 Task: Create a due date automation trigger when advanced on, 2 hours after a card is due add dates not due this week.
Action: Mouse moved to (858, 246)
Screenshot: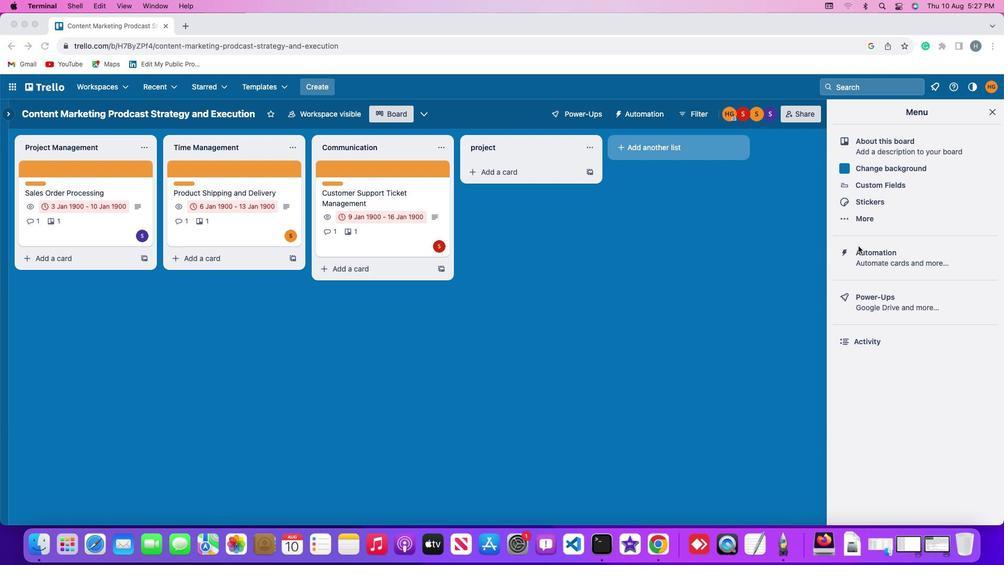 
Action: Mouse pressed left at (858, 246)
Screenshot: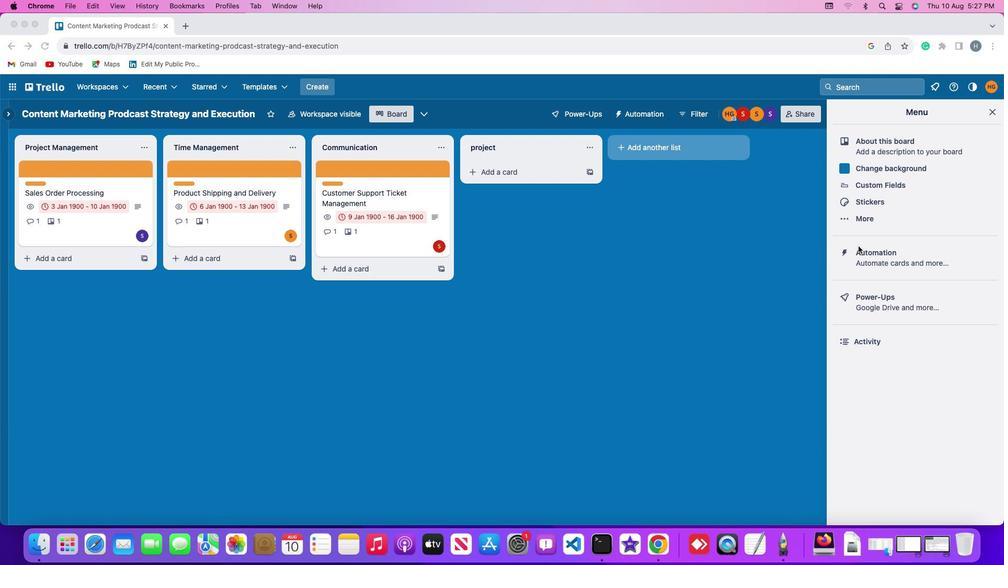 
Action: Mouse moved to (860, 250)
Screenshot: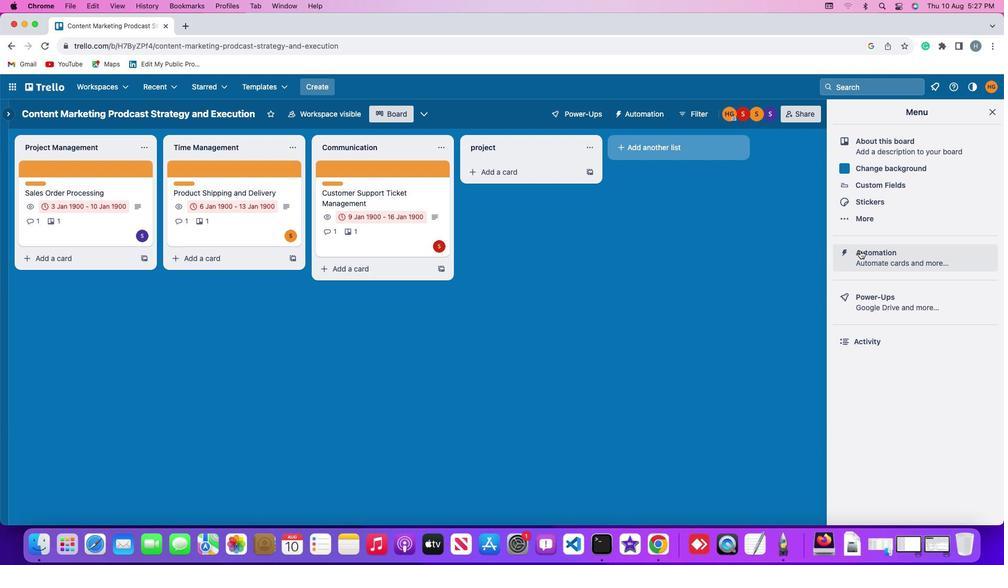 
Action: Mouse pressed left at (860, 250)
Screenshot: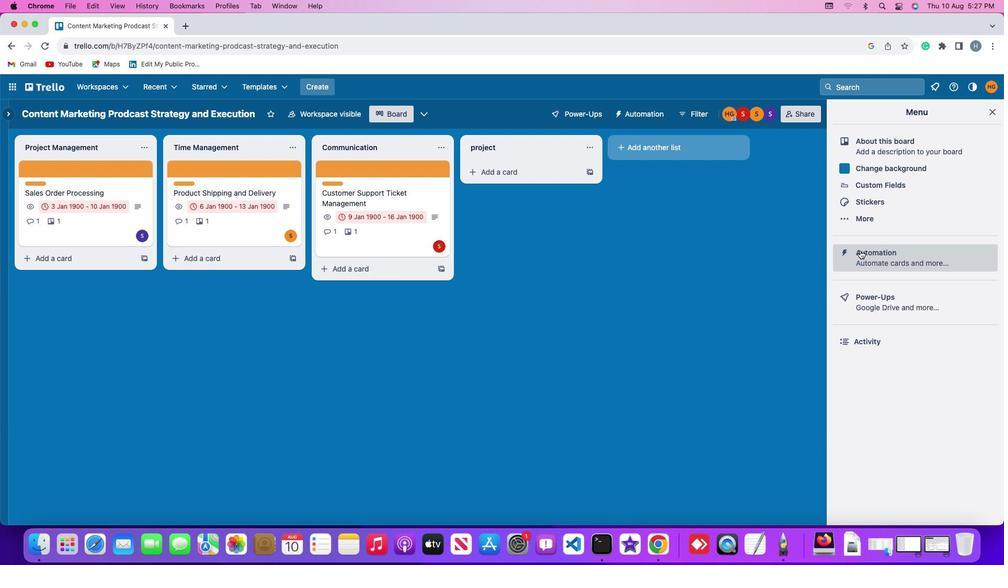 
Action: Mouse moved to (83, 252)
Screenshot: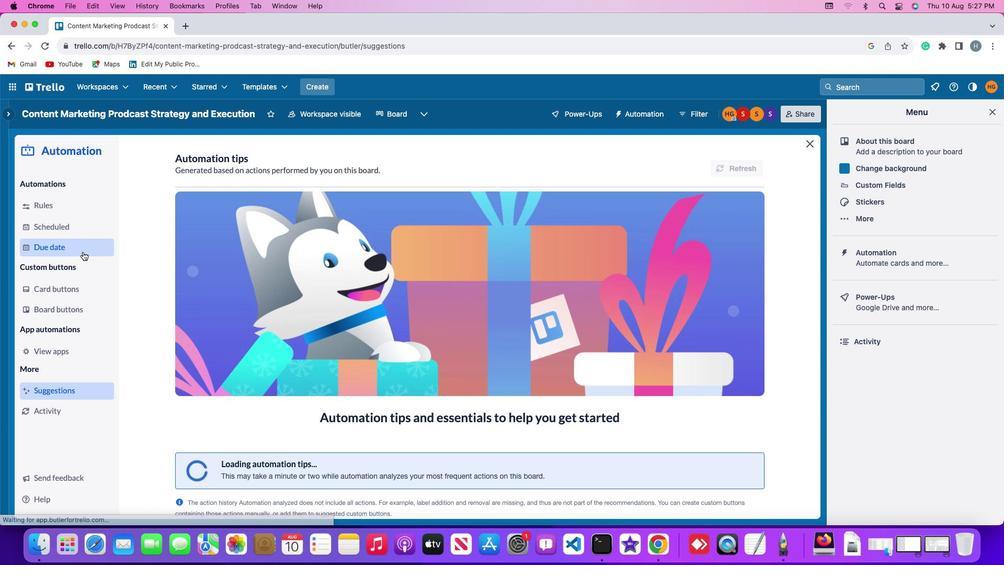 
Action: Mouse pressed left at (83, 252)
Screenshot: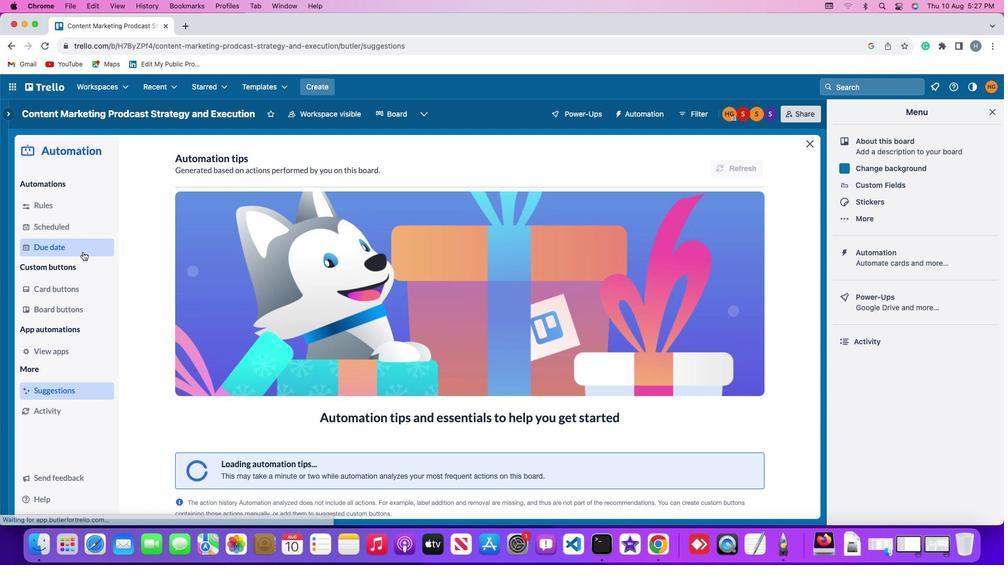 
Action: Mouse moved to (708, 159)
Screenshot: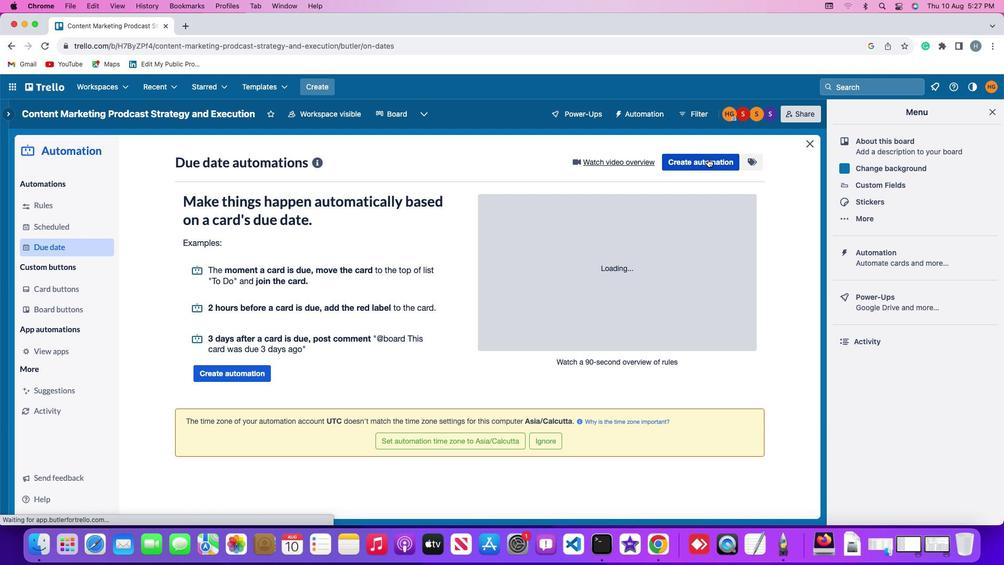
Action: Mouse pressed left at (708, 159)
Screenshot: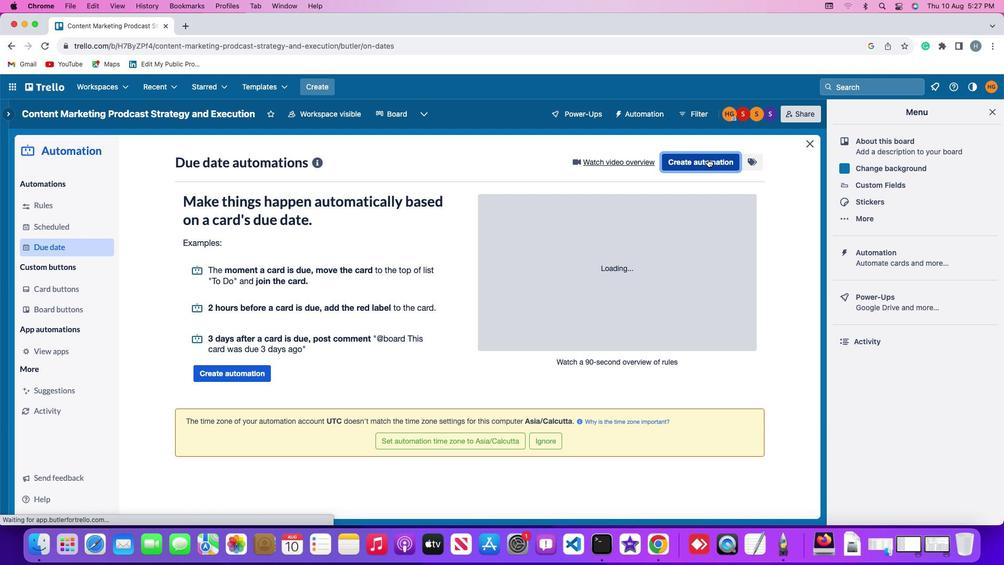 
Action: Mouse moved to (211, 261)
Screenshot: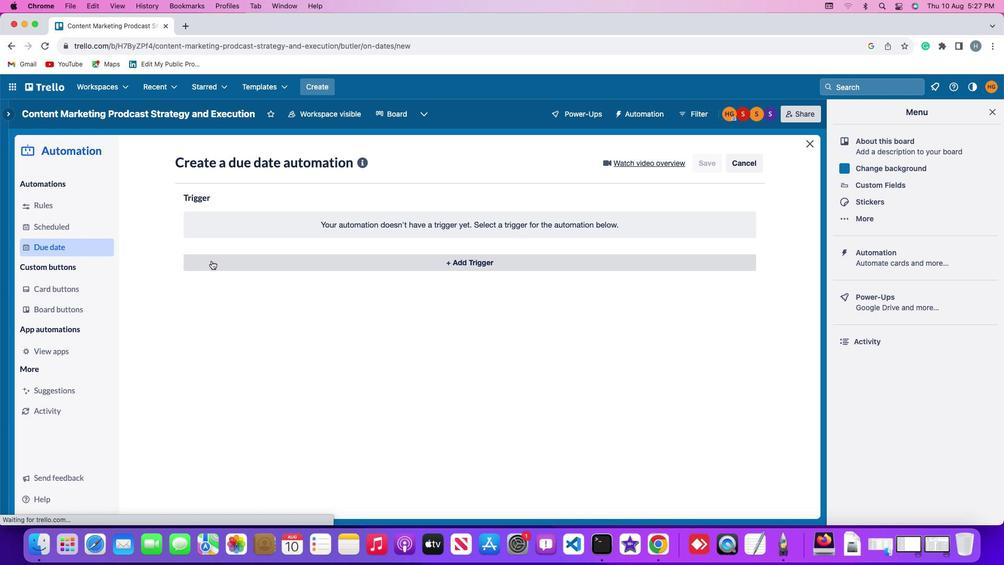 
Action: Mouse pressed left at (211, 261)
Screenshot: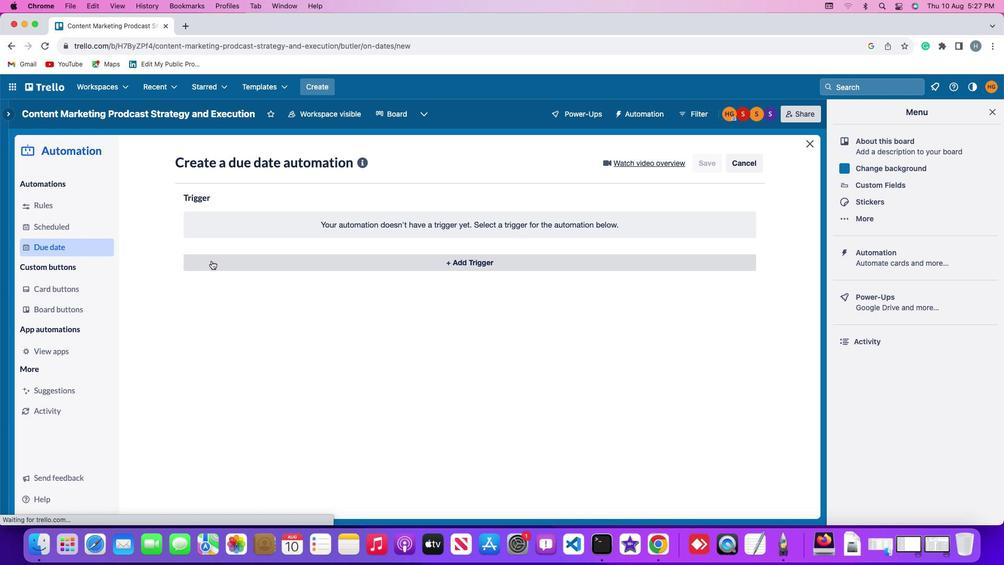 
Action: Mouse moved to (202, 418)
Screenshot: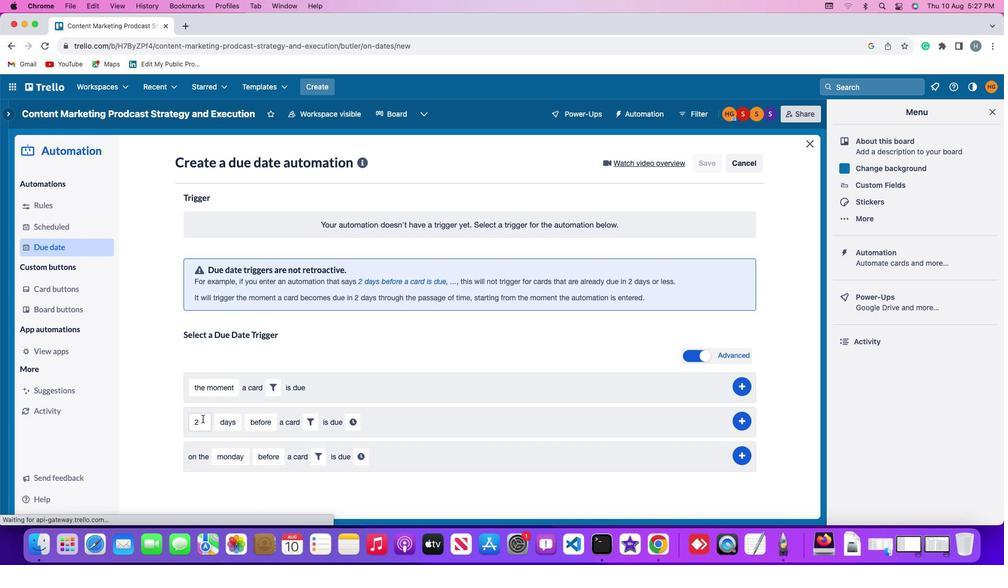 
Action: Mouse pressed left at (202, 418)
Screenshot: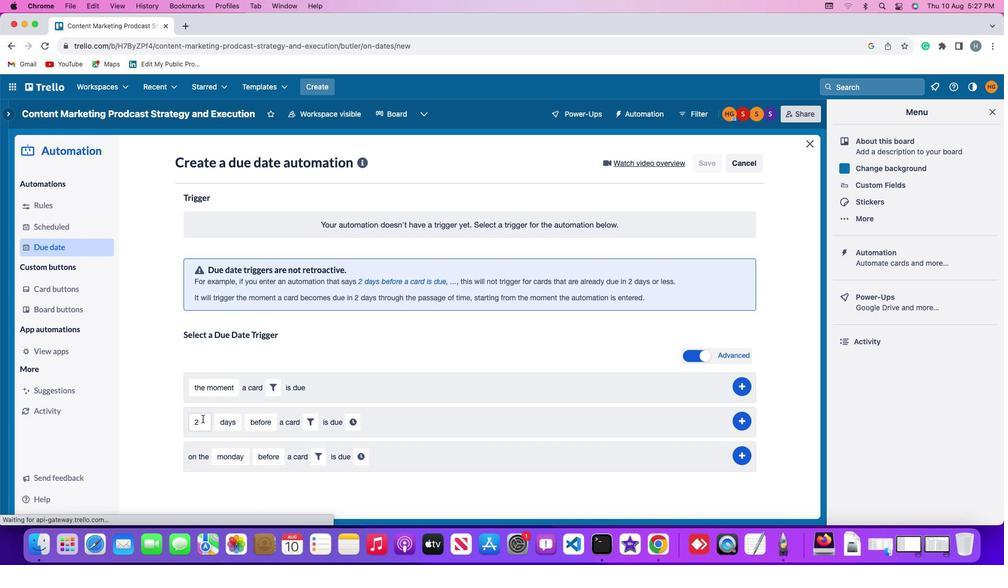
Action: Key pressed Key.backspace'2'
Screenshot: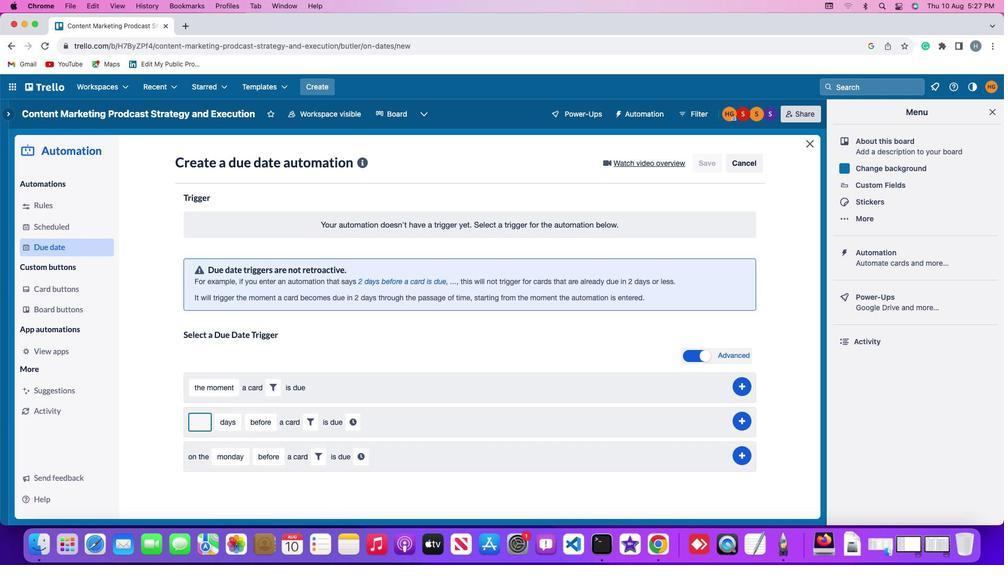 
Action: Mouse moved to (229, 418)
Screenshot: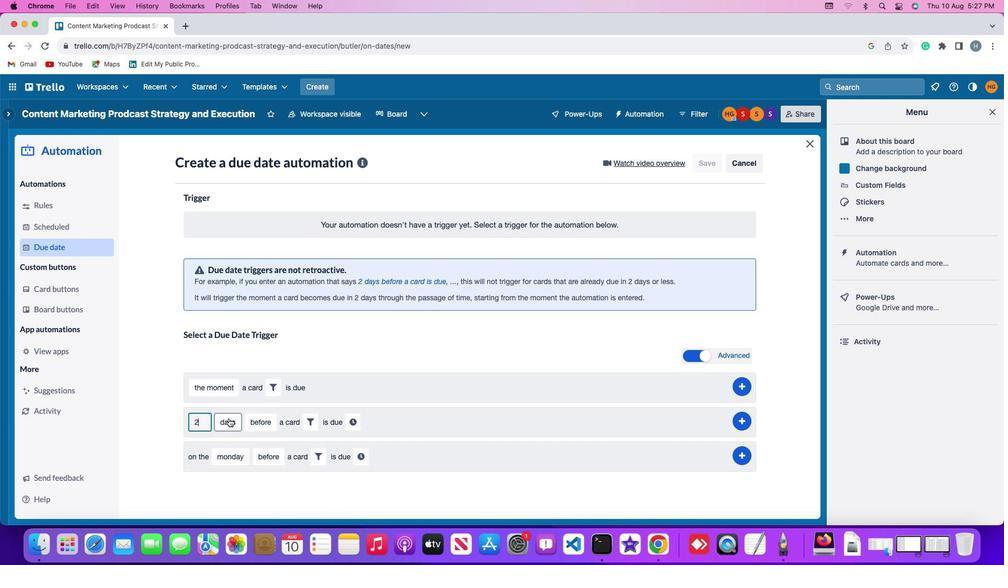 
Action: Mouse pressed left at (229, 418)
Screenshot: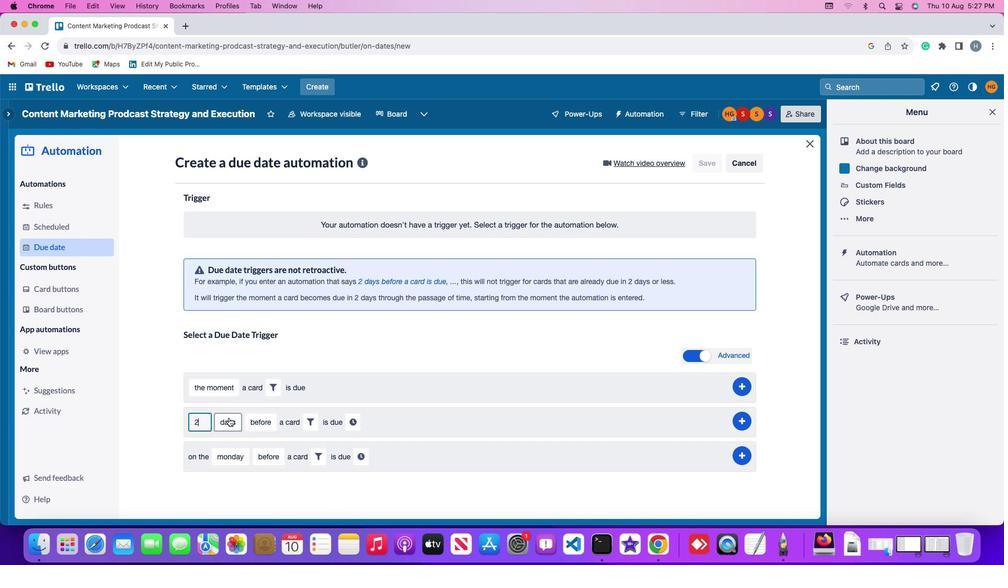 
Action: Mouse moved to (236, 481)
Screenshot: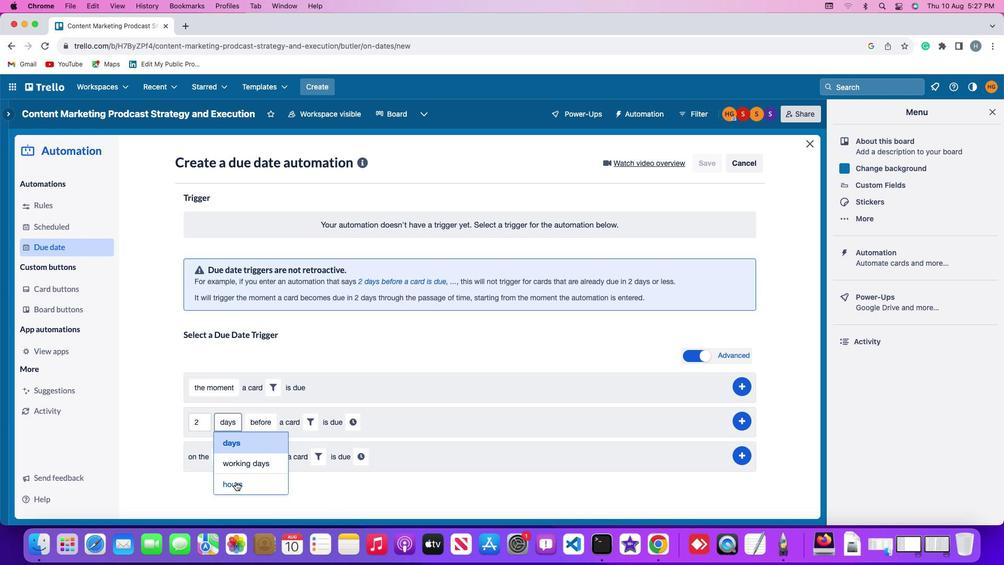 
Action: Mouse pressed left at (236, 481)
Screenshot: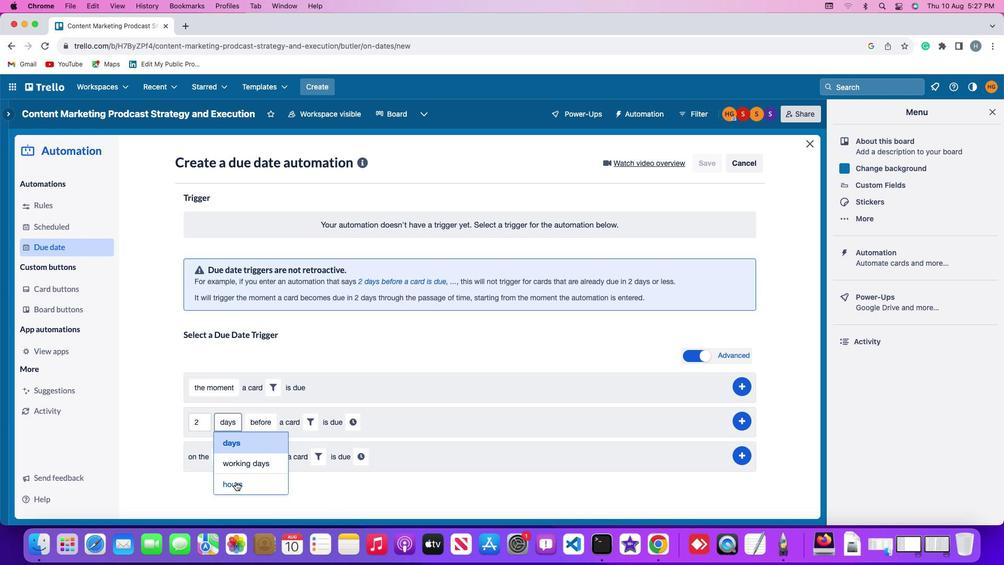 
Action: Mouse moved to (262, 418)
Screenshot: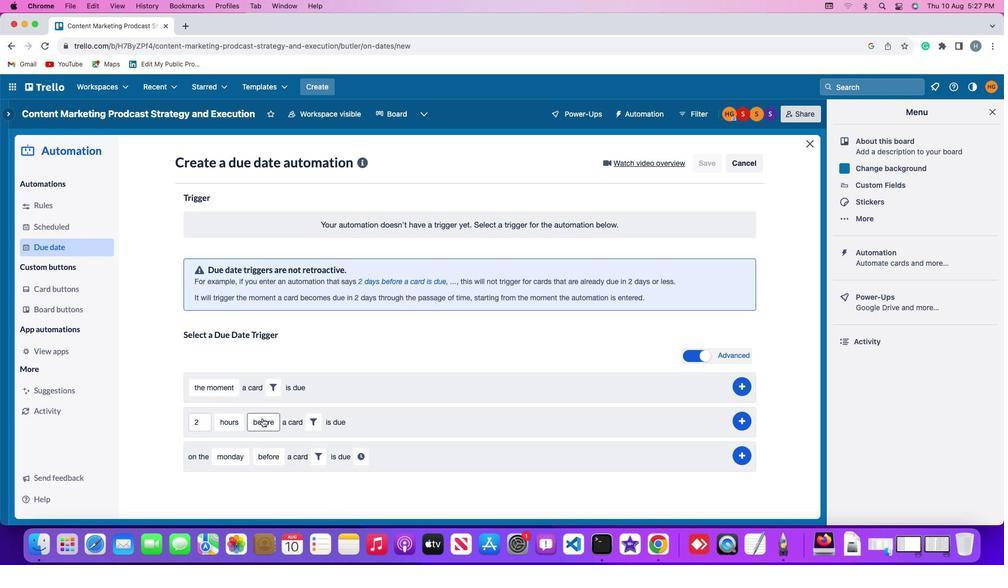 
Action: Mouse pressed left at (262, 418)
Screenshot: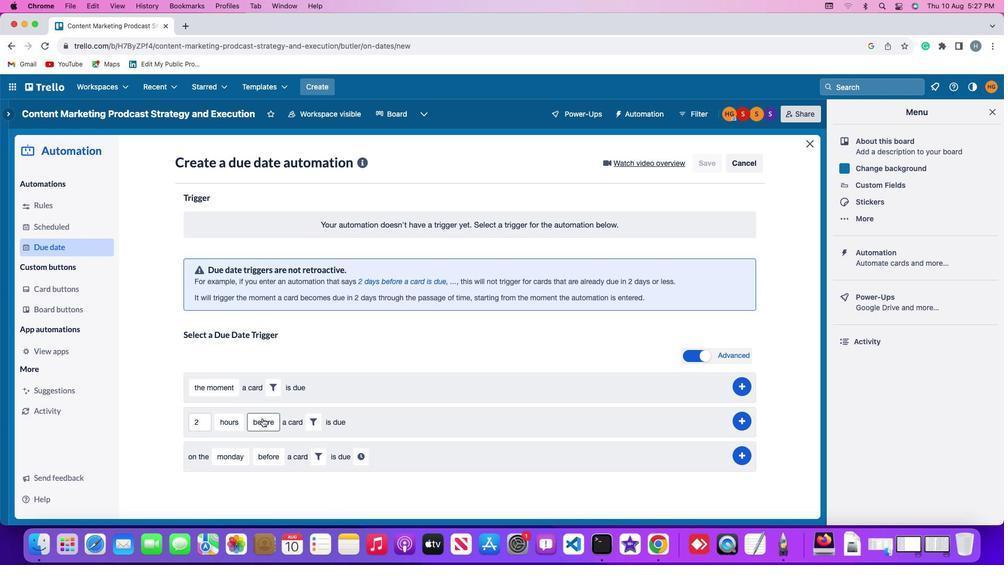 
Action: Mouse moved to (274, 463)
Screenshot: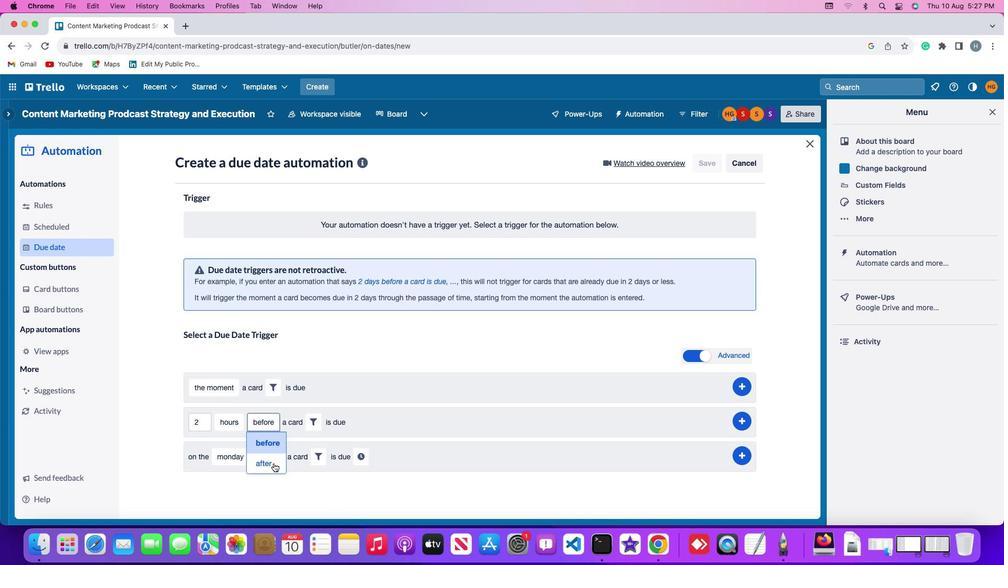 
Action: Mouse pressed left at (274, 463)
Screenshot: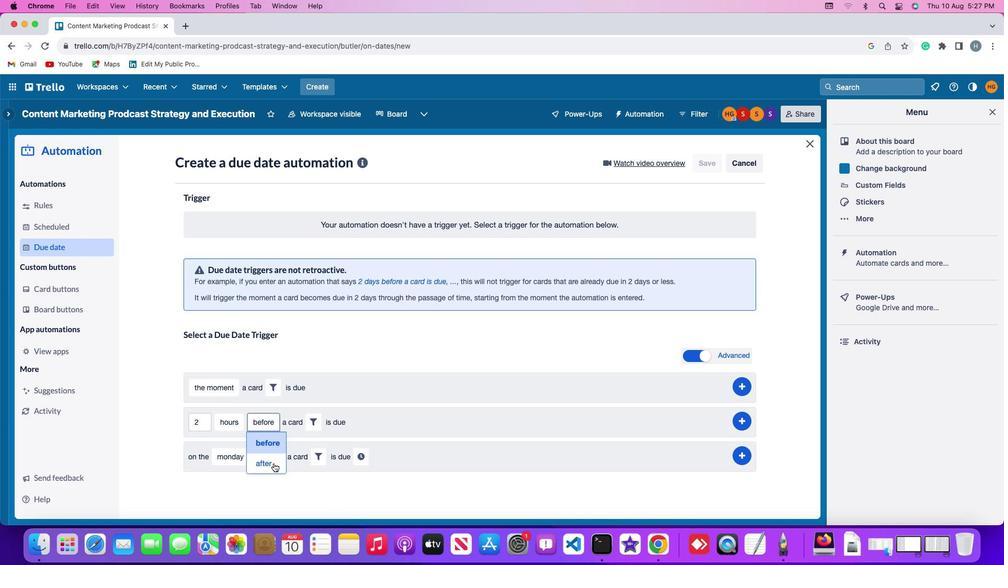 
Action: Mouse moved to (312, 425)
Screenshot: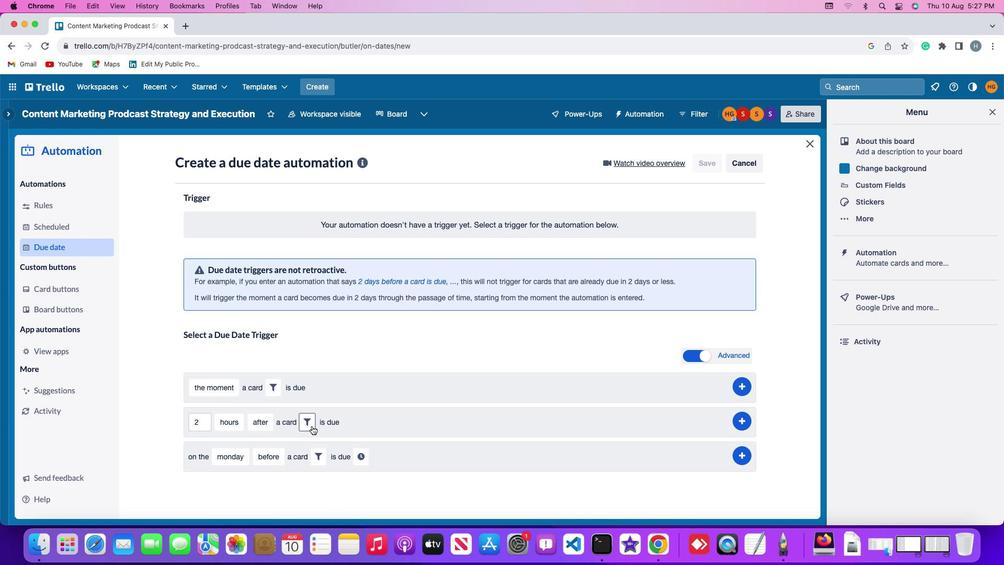 
Action: Mouse pressed left at (312, 425)
Screenshot: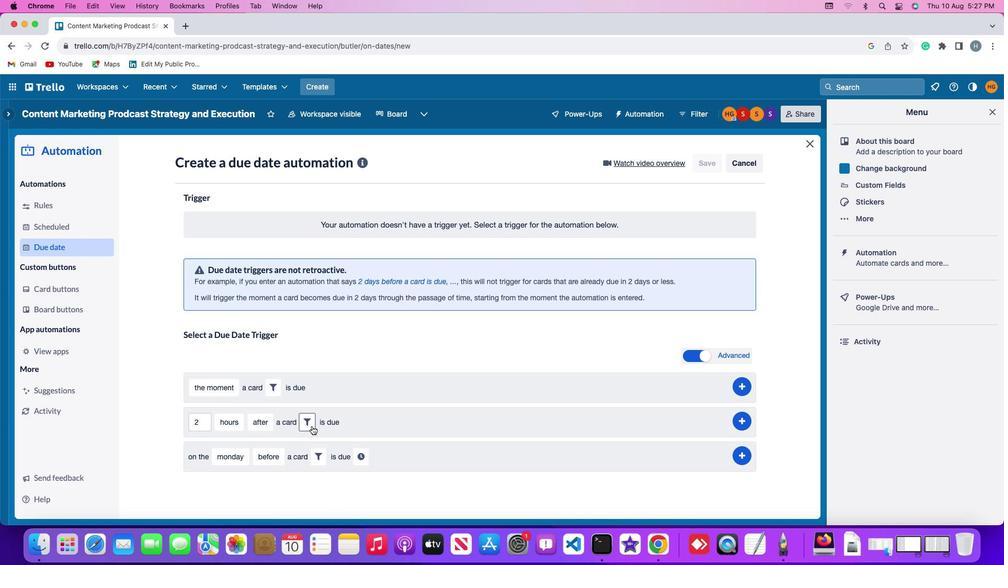 
Action: Mouse moved to (365, 458)
Screenshot: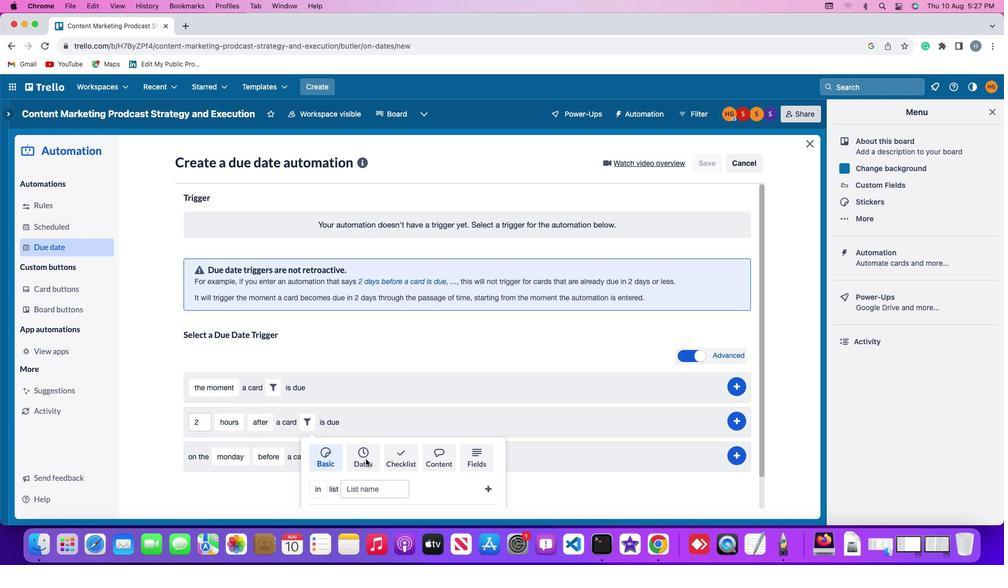 
Action: Mouse pressed left at (365, 458)
Screenshot: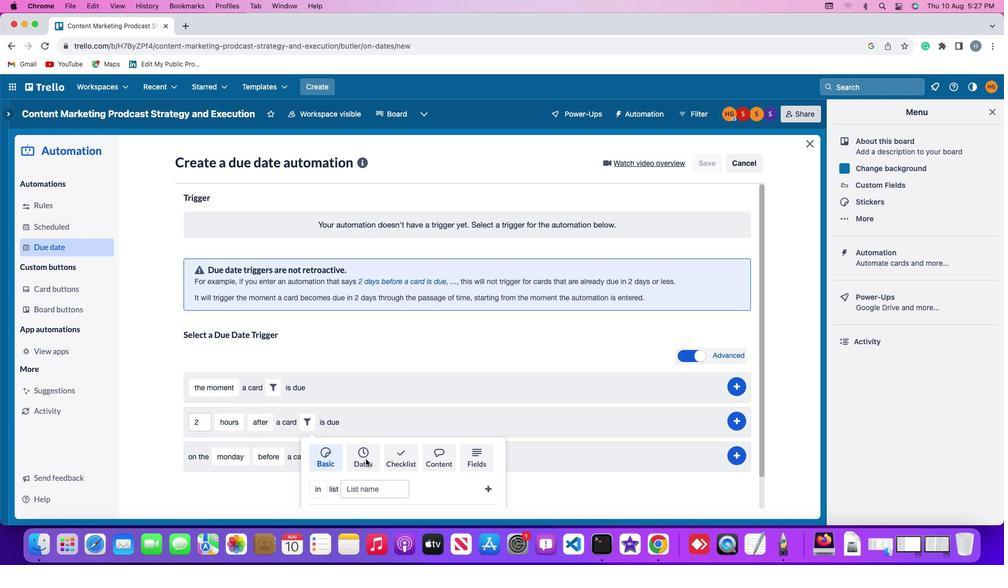 
Action: Mouse moved to (283, 483)
Screenshot: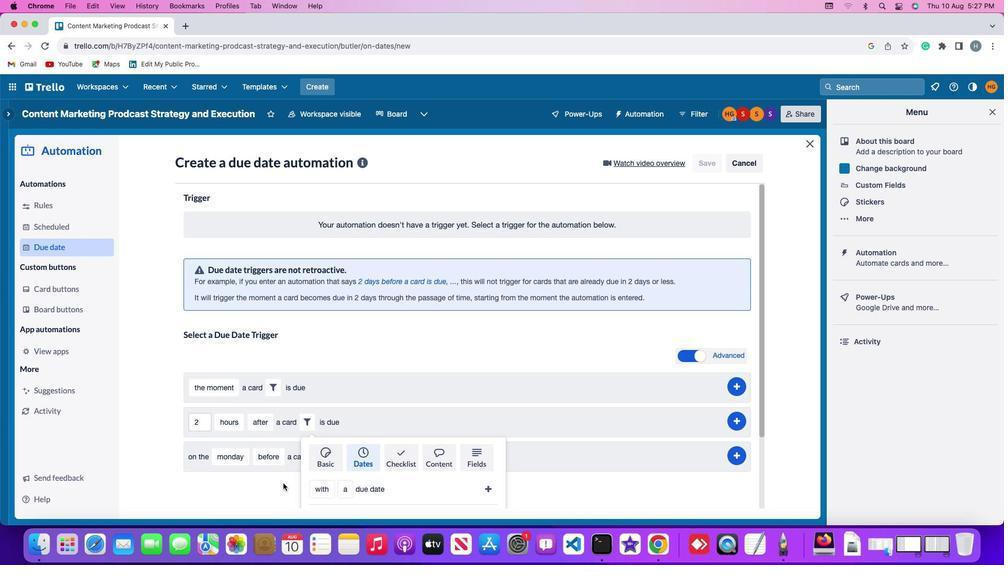 
Action: Mouse scrolled (283, 483) with delta (0, 0)
Screenshot: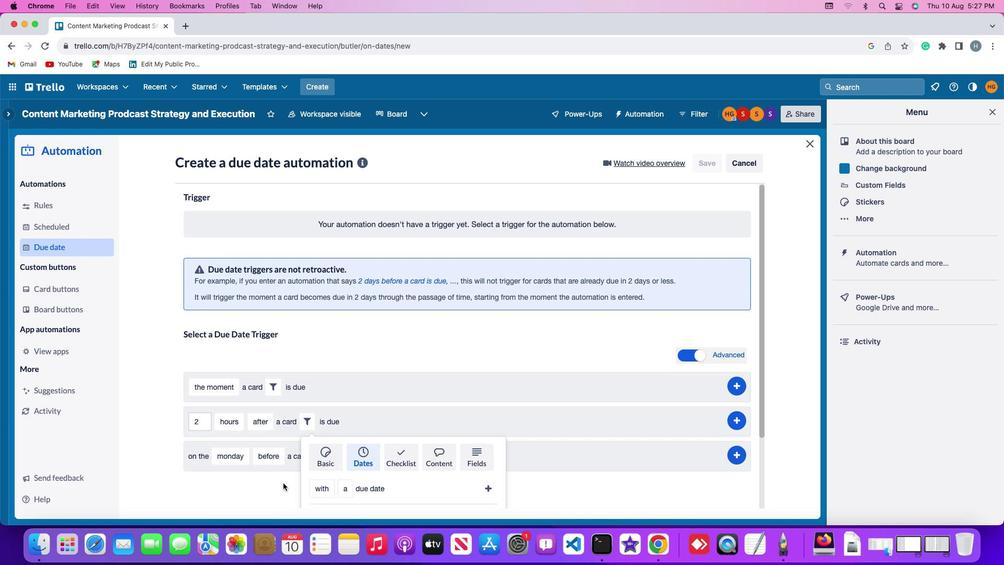 
Action: Mouse scrolled (283, 483) with delta (0, 0)
Screenshot: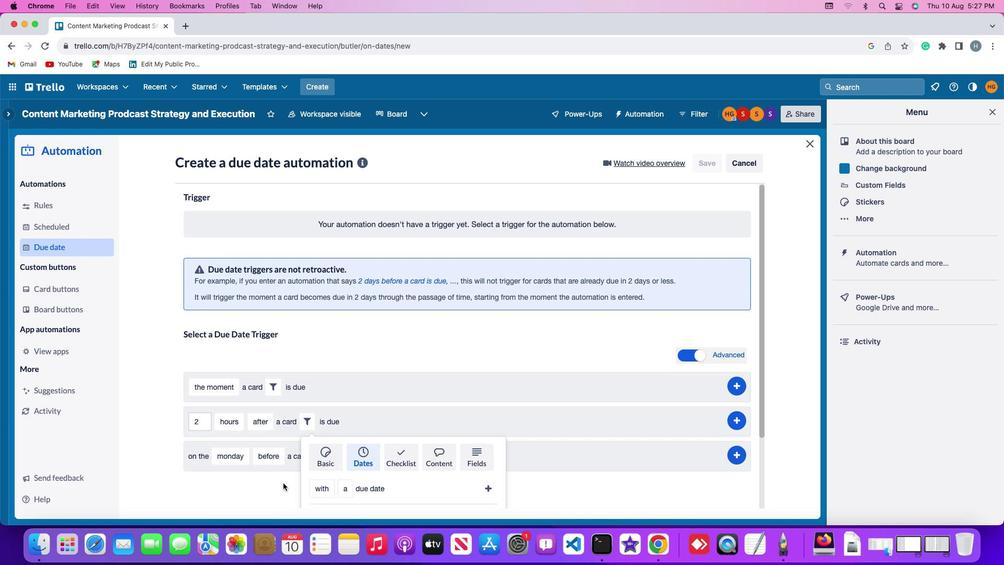 
Action: Mouse scrolled (283, 483) with delta (0, -1)
Screenshot: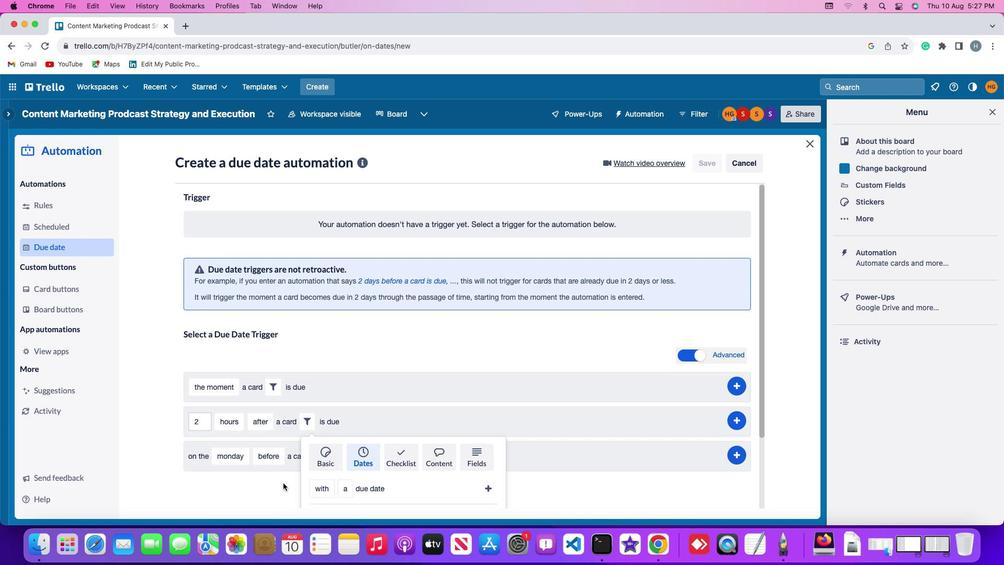 
Action: Mouse scrolled (283, 483) with delta (0, -2)
Screenshot: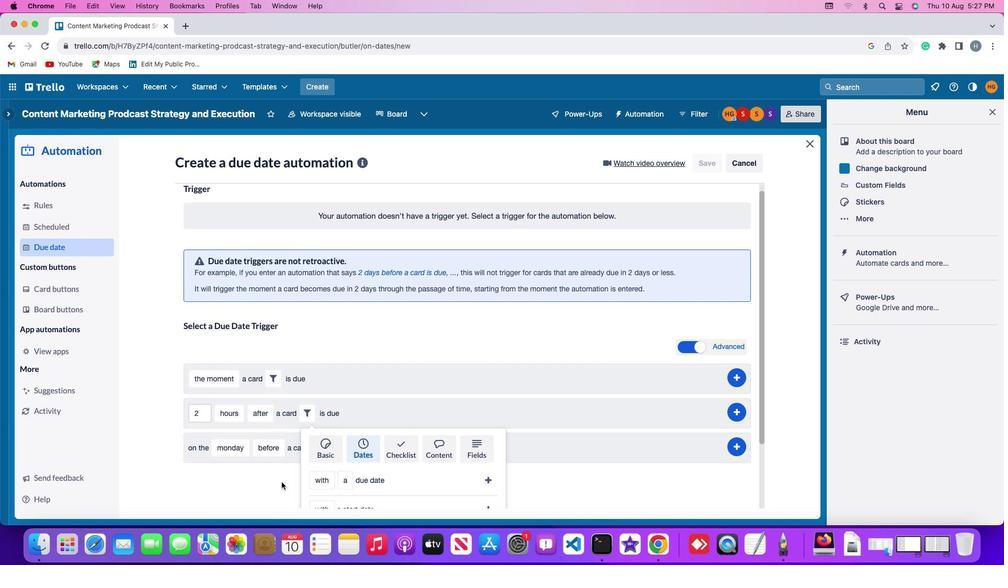 
Action: Mouse moved to (282, 482)
Screenshot: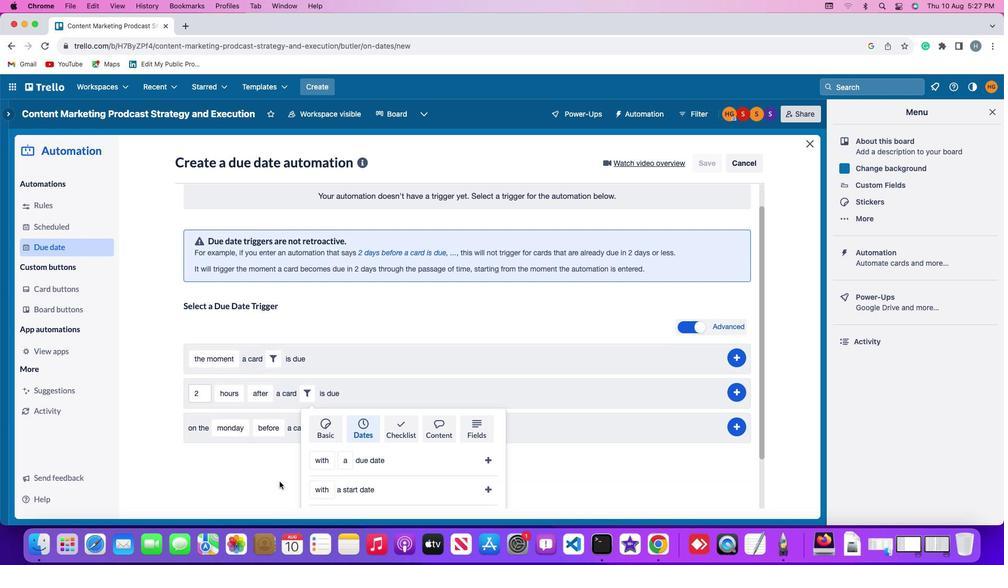 
Action: Mouse scrolled (282, 482) with delta (0, -3)
Screenshot: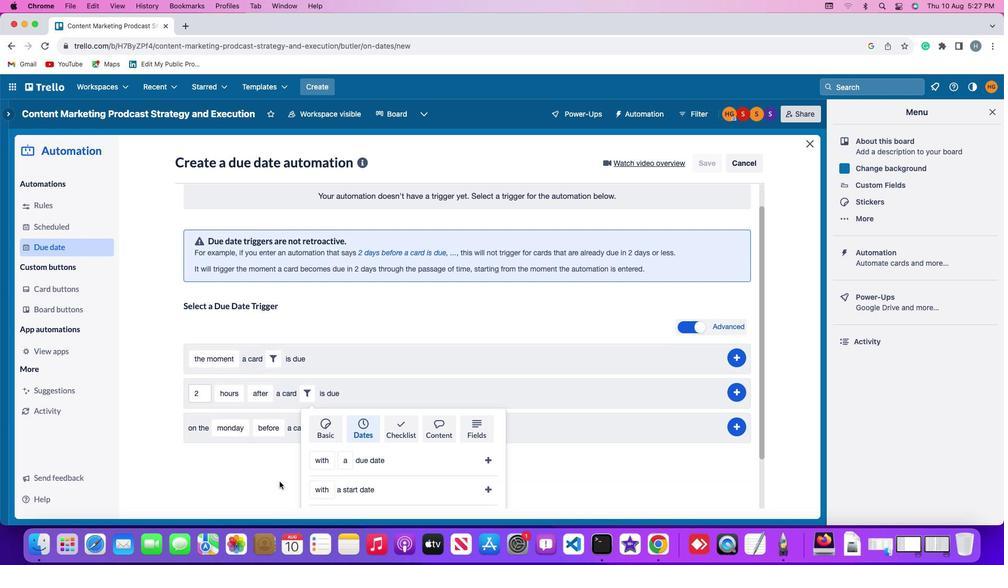 
Action: Mouse moved to (322, 463)
Screenshot: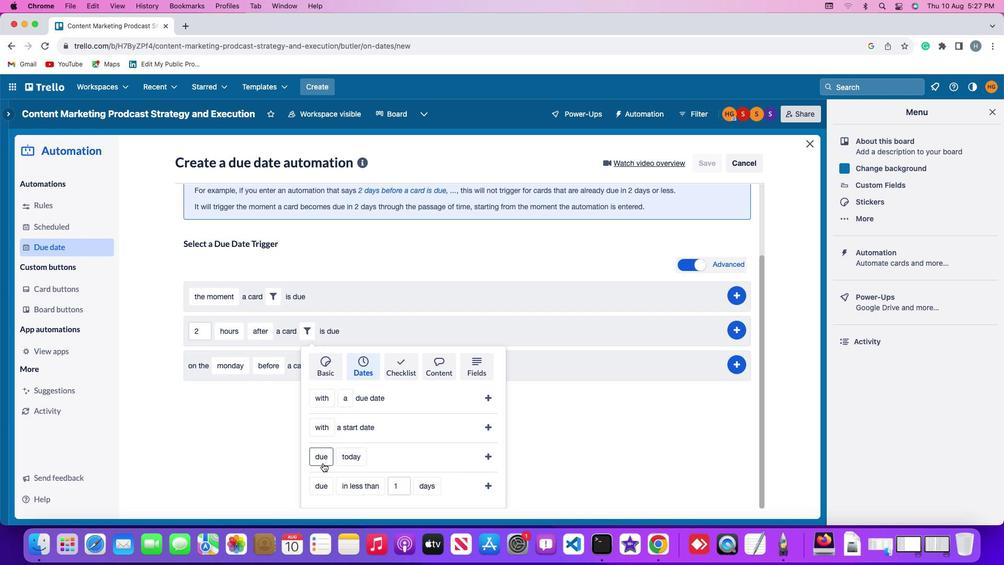 
Action: Mouse pressed left at (322, 463)
Screenshot: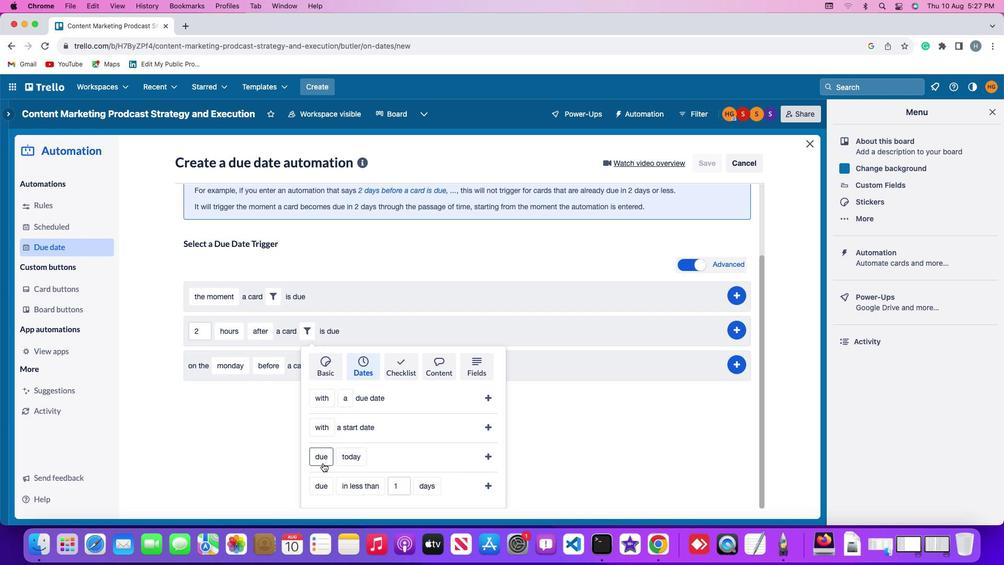 
Action: Mouse moved to (336, 397)
Screenshot: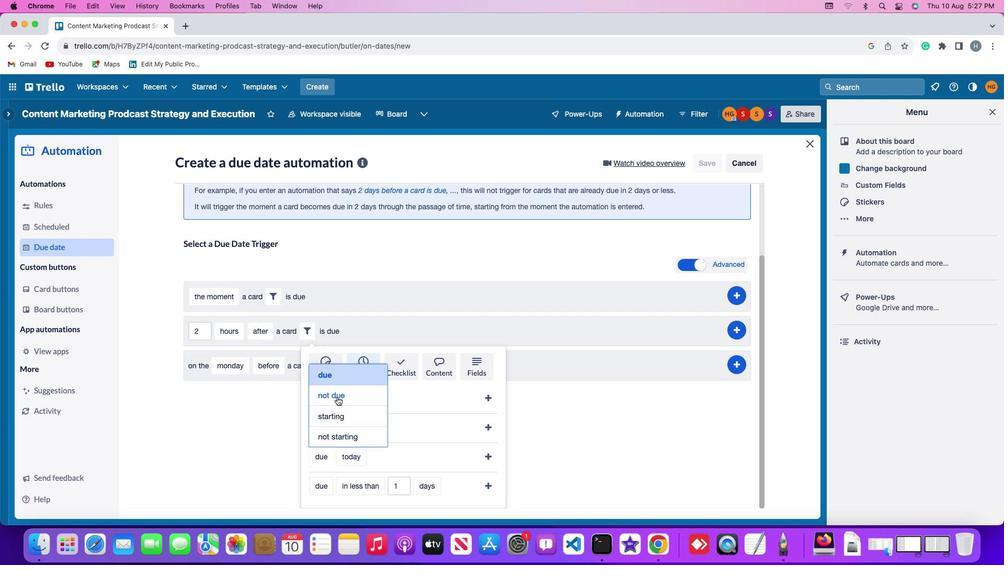 
Action: Mouse pressed left at (336, 397)
Screenshot: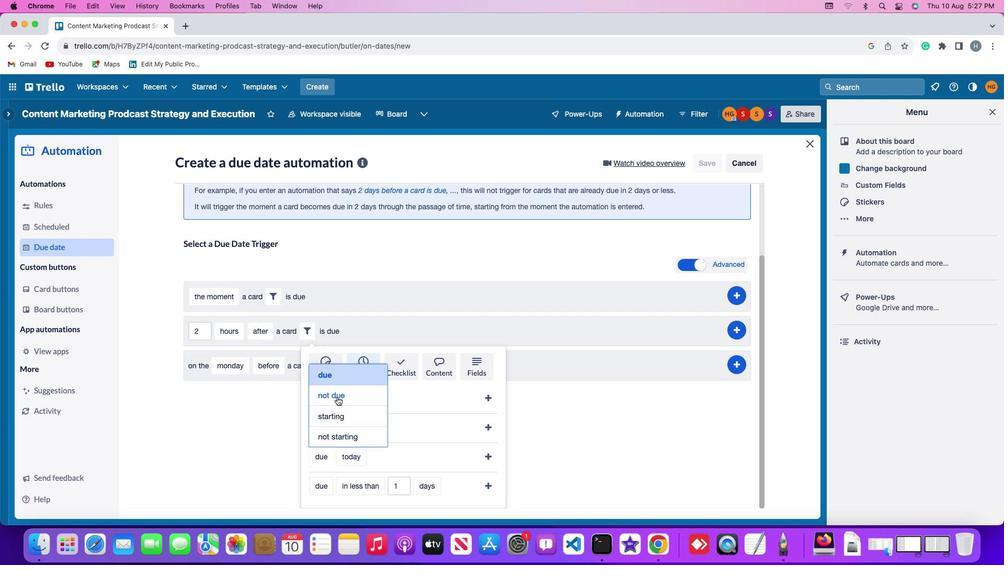 
Action: Mouse moved to (357, 459)
Screenshot: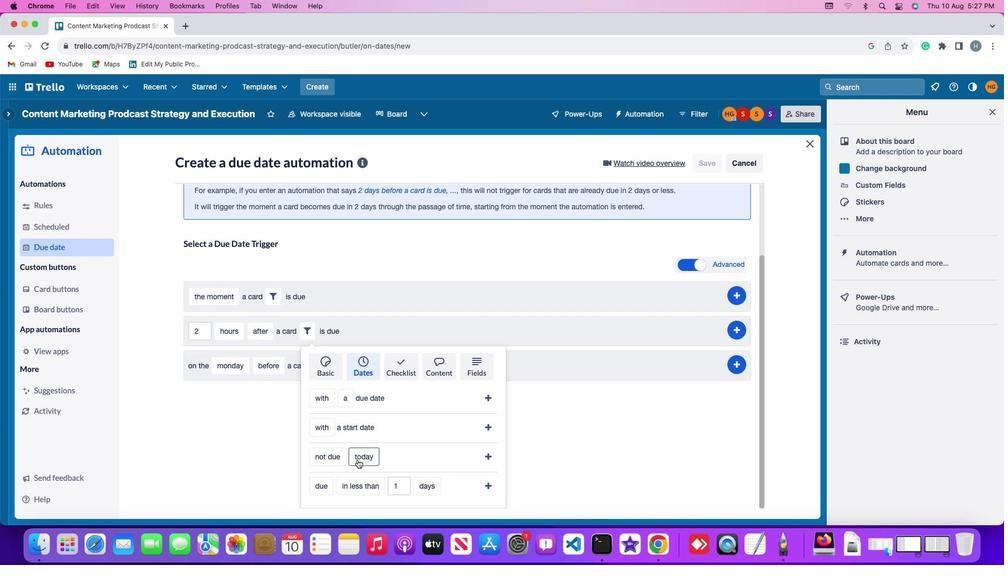 
Action: Mouse pressed left at (357, 459)
Screenshot: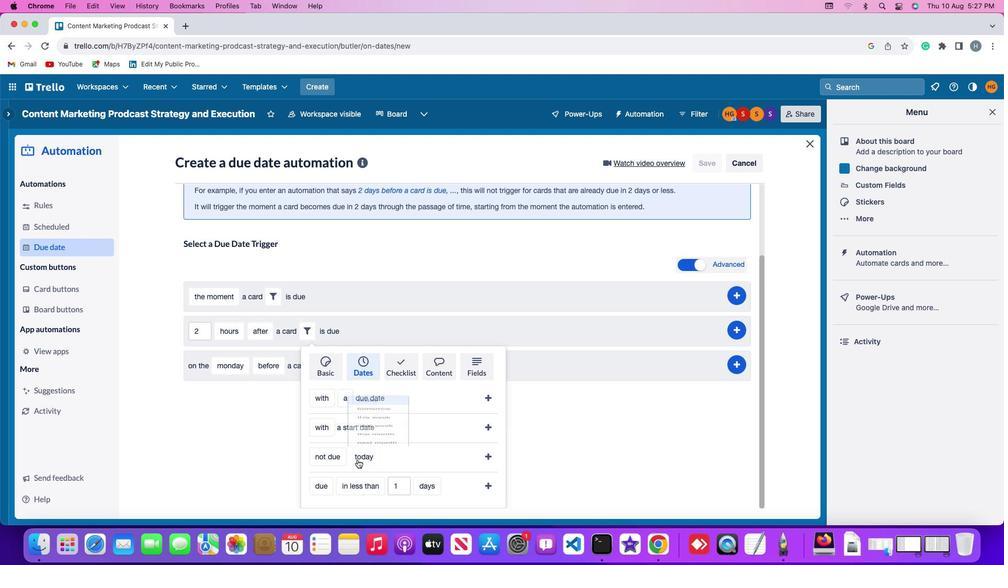 
Action: Mouse moved to (379, 372)
Screenshot: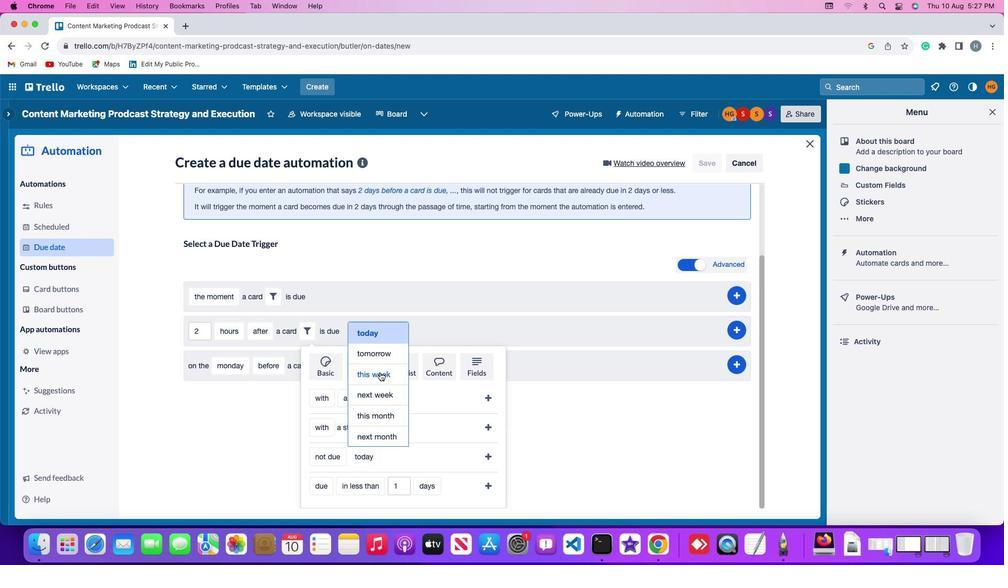 
Action: Mouse pressed left at (379, 372)
Screenshot: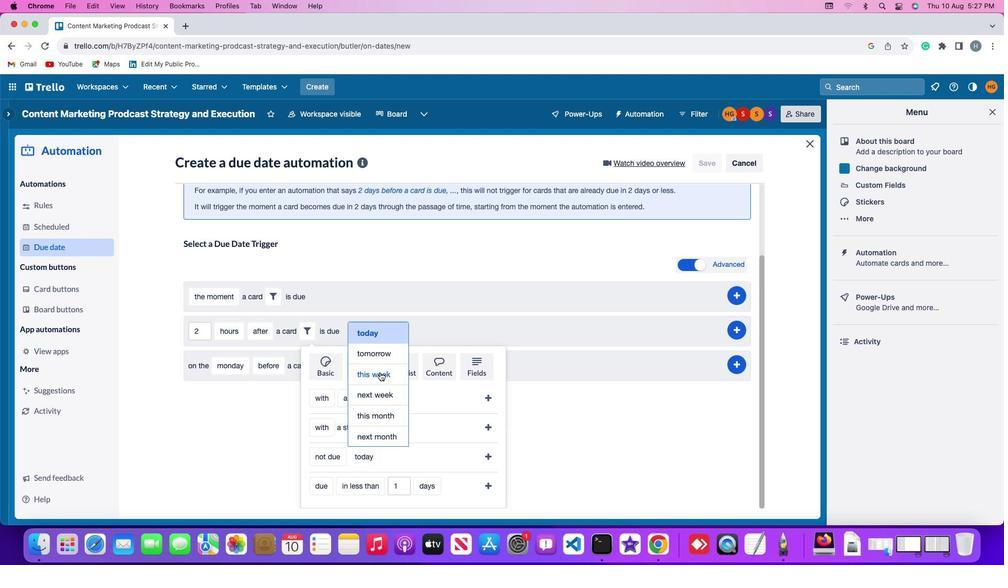 
Action: Mouse moved to (488, 455)
Screenshot: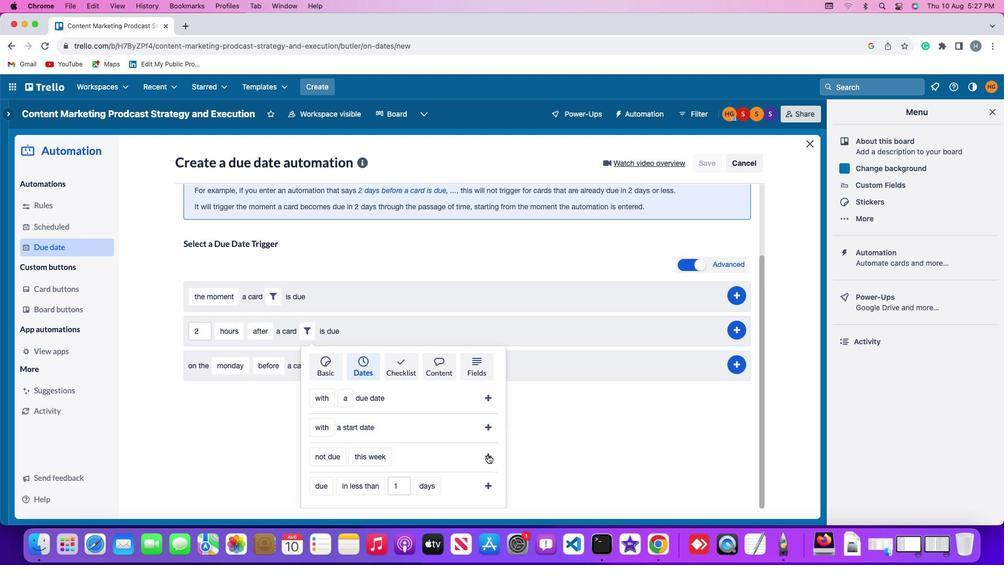 
Action: Mouse pressed left at (488, 455)
Screenshot: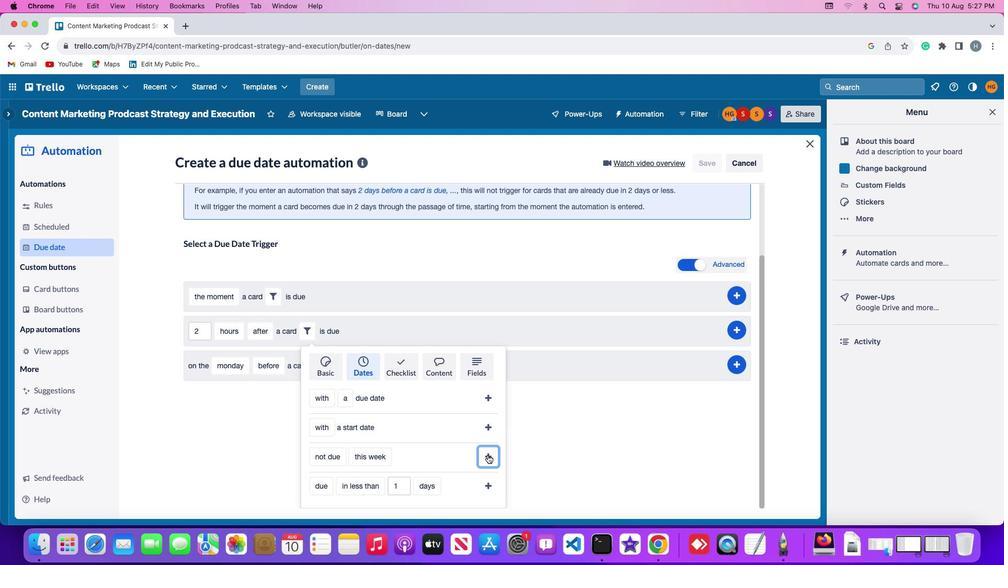 
Action: Mouse moved to (743, 417)
Screenshot: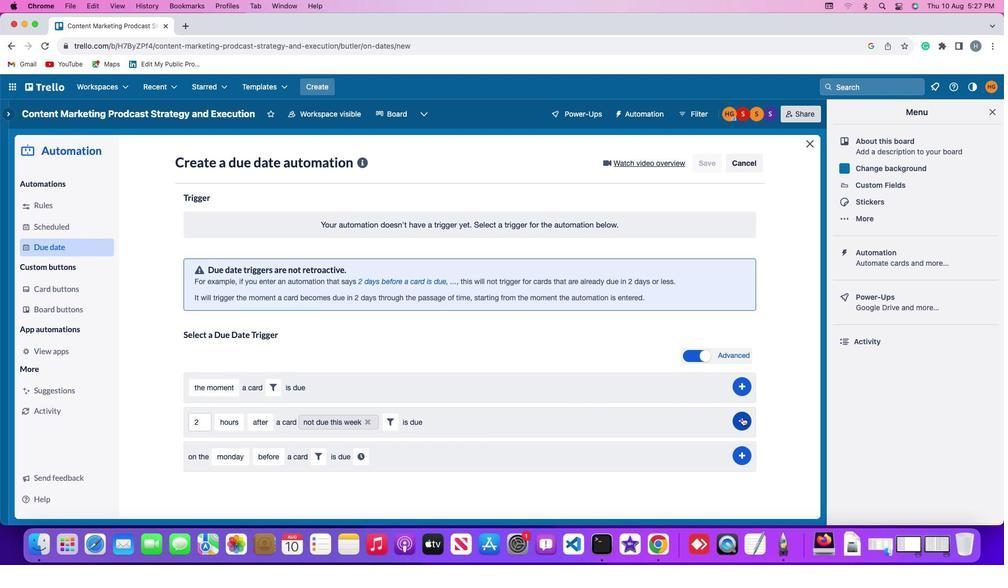 
Action: Mouse pressed left at (743, 417)
Screenshot: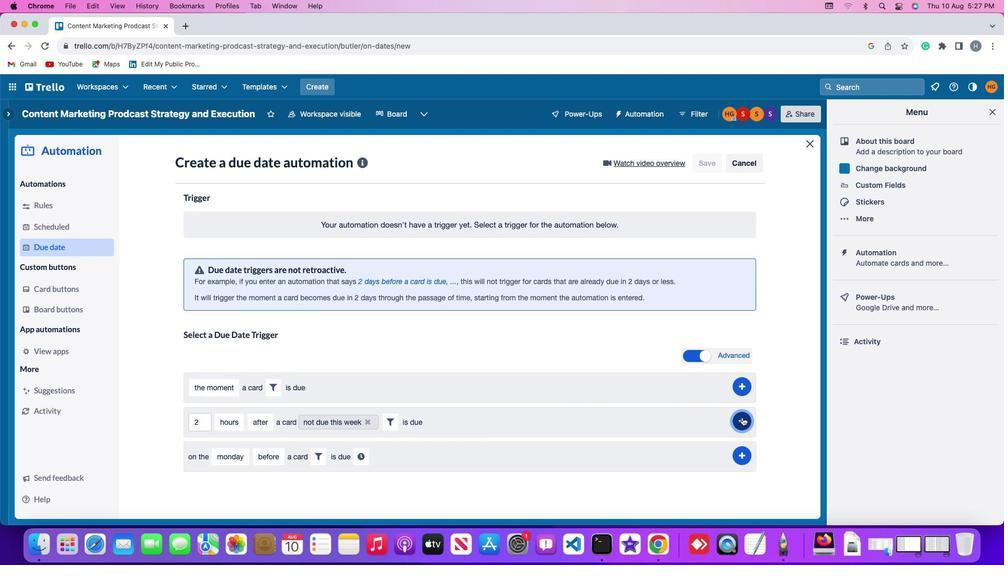 
Action: Mouse moved to (790, 338)
Screenshot: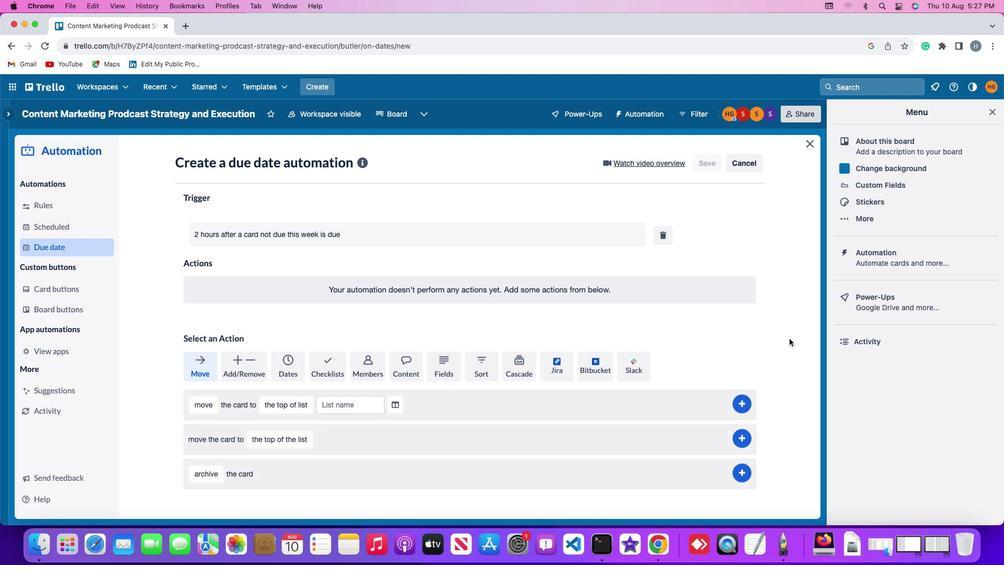 
